 Task: Change the description text to italic.
Action: Mouse moved to (888, 112)
Screenshot: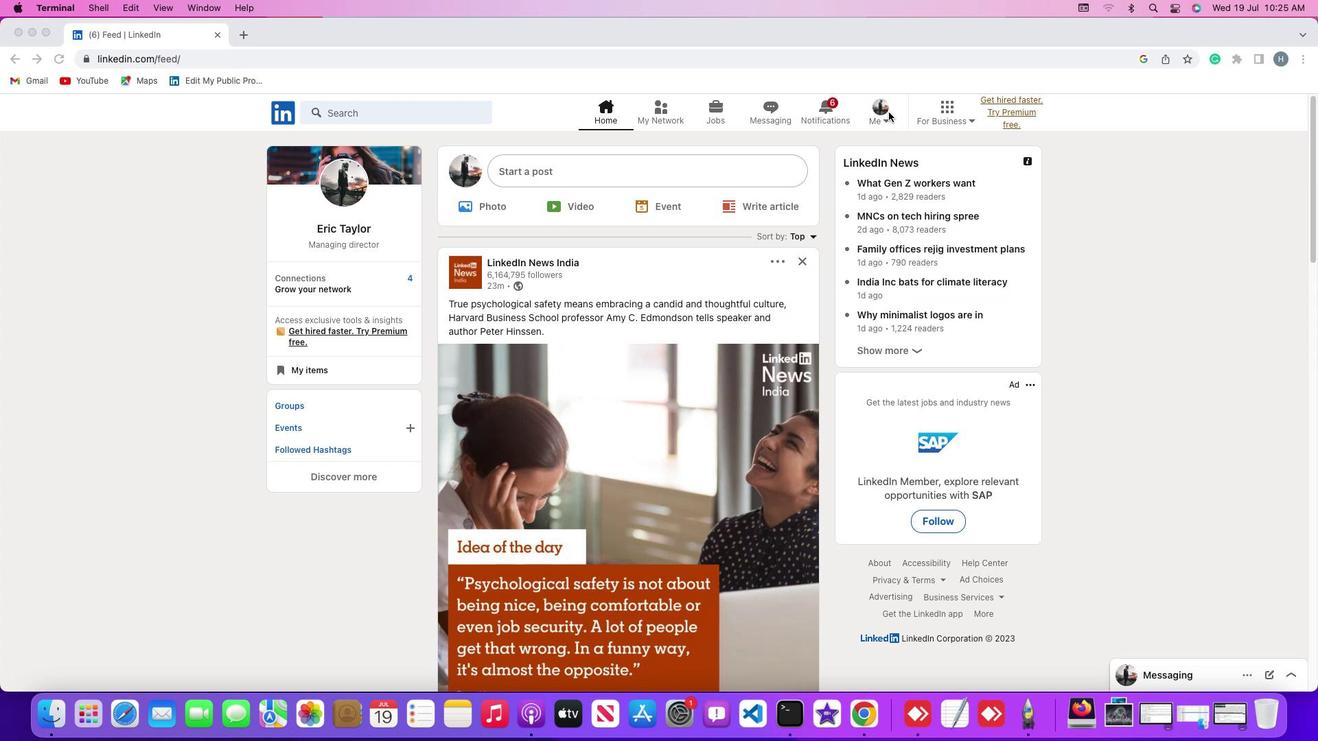 
Action: Mouse pressed left at (888, 112)
Screenshot: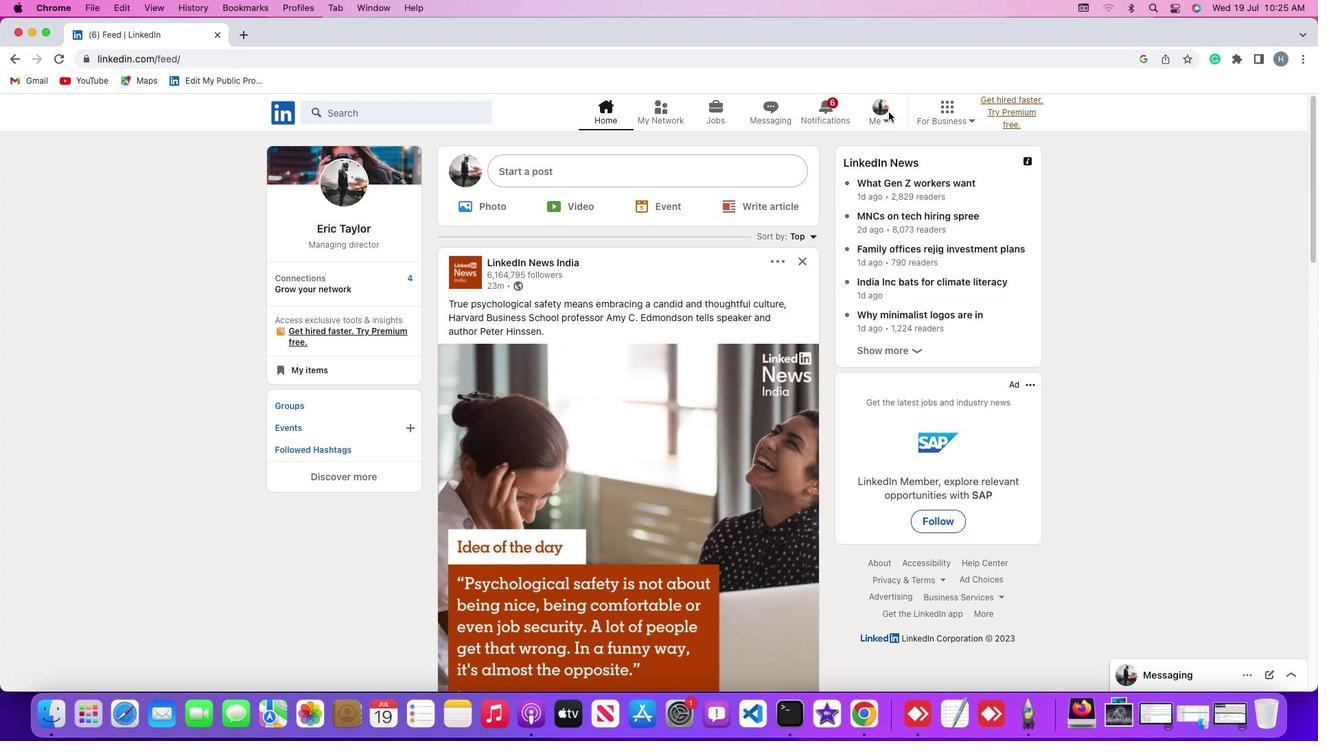 
Action: Mouse moved to (887, 118)
Screenshot: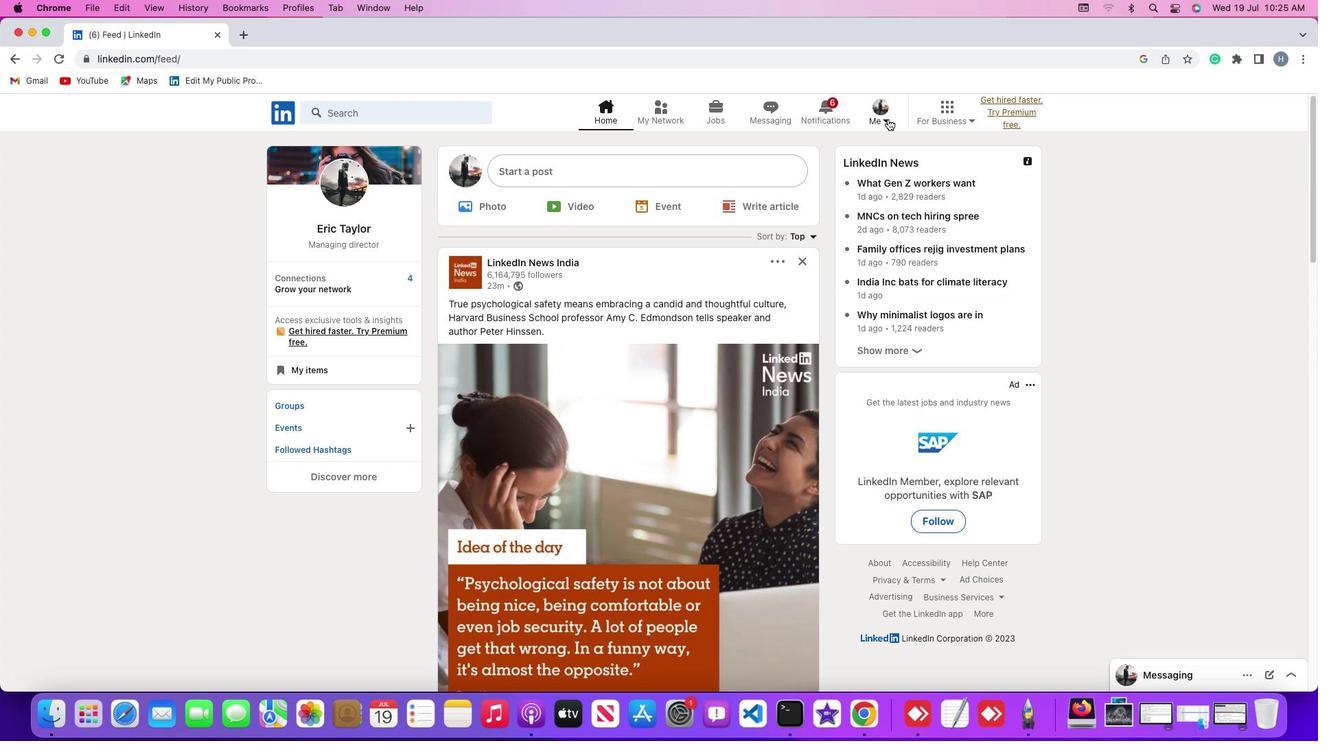 
Action: Mouse pressed left at (887, 118)
Screenshot: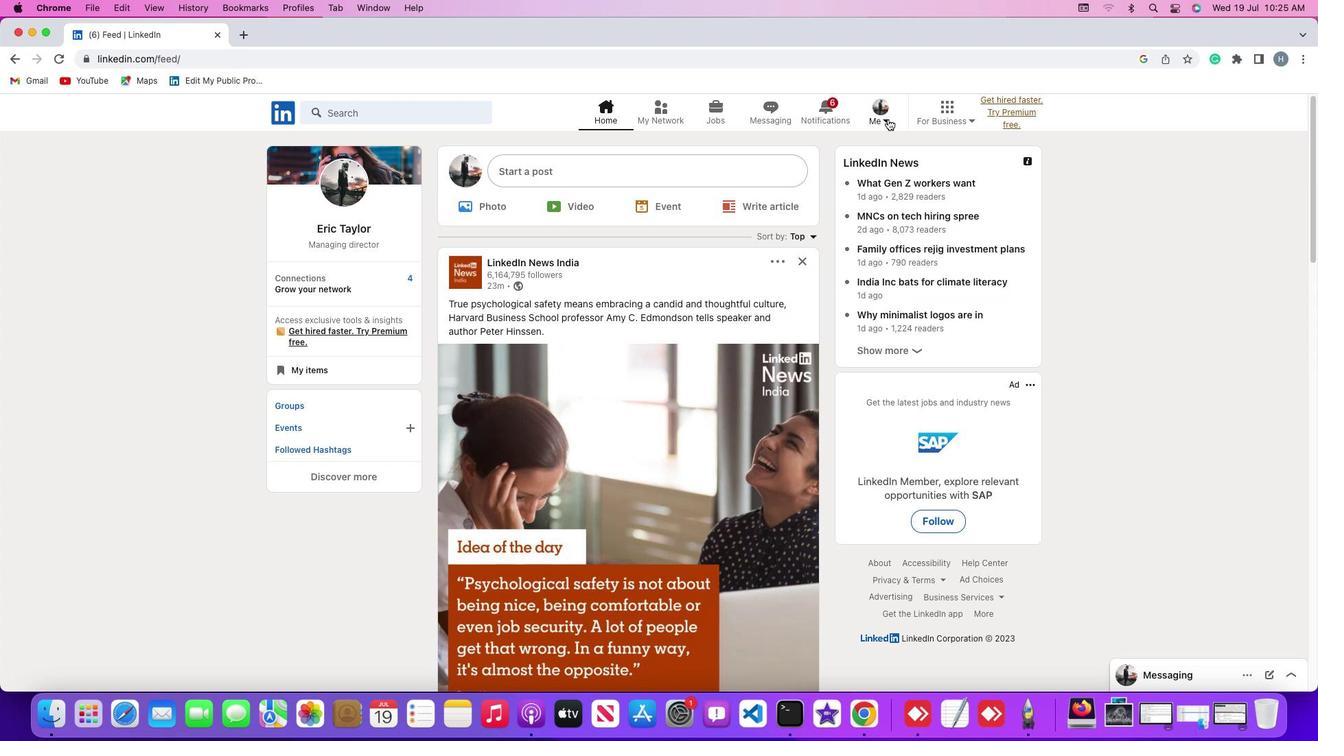 
Action: Mouse moved to (869, 188)
Screenshot: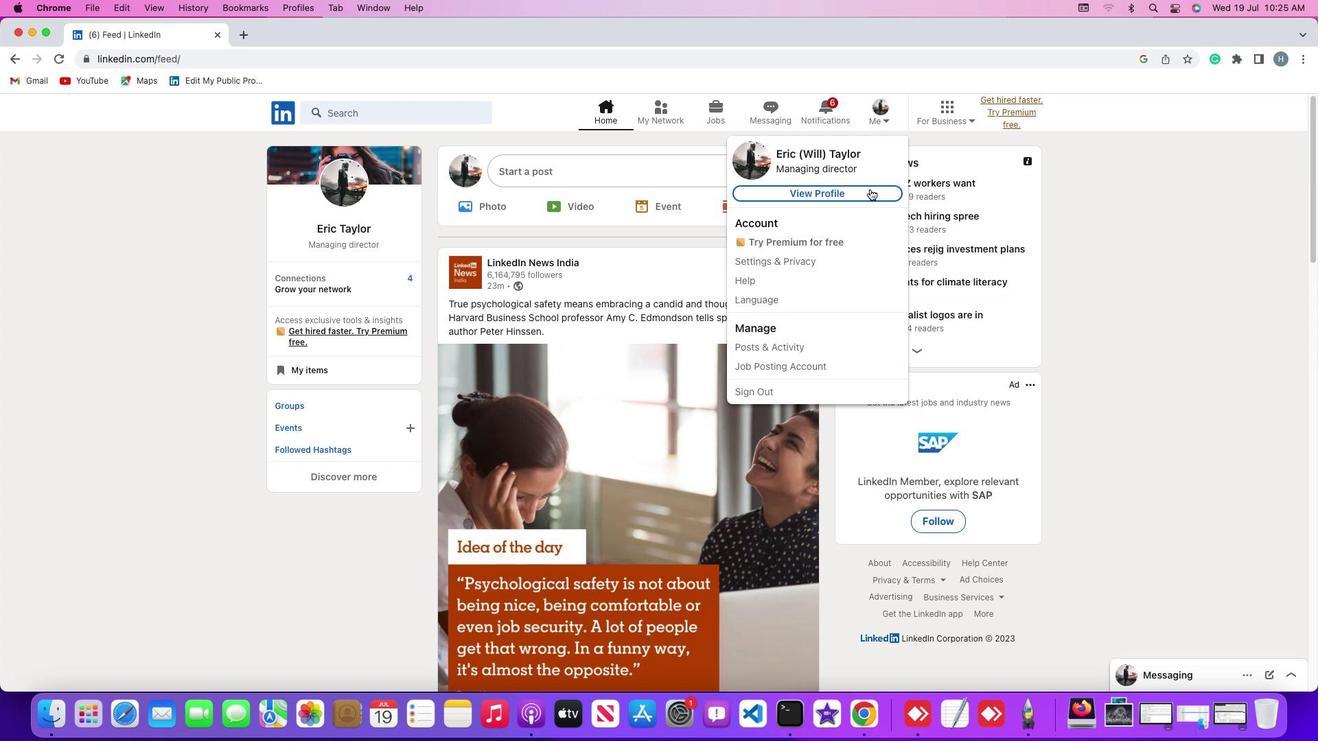 
Action: Mouse pressed left at (869, 188)
Screenshot: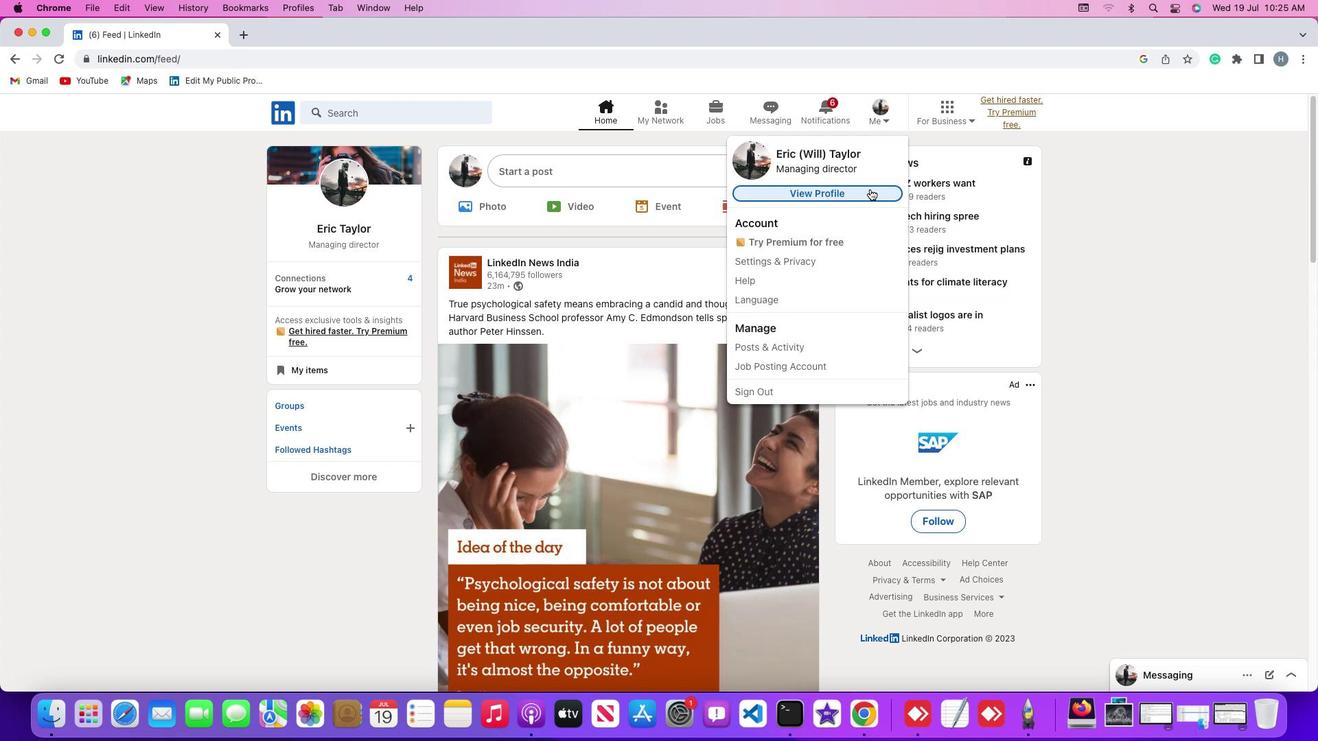 
Action: Mouse moved to (330, 412)
Screenshot: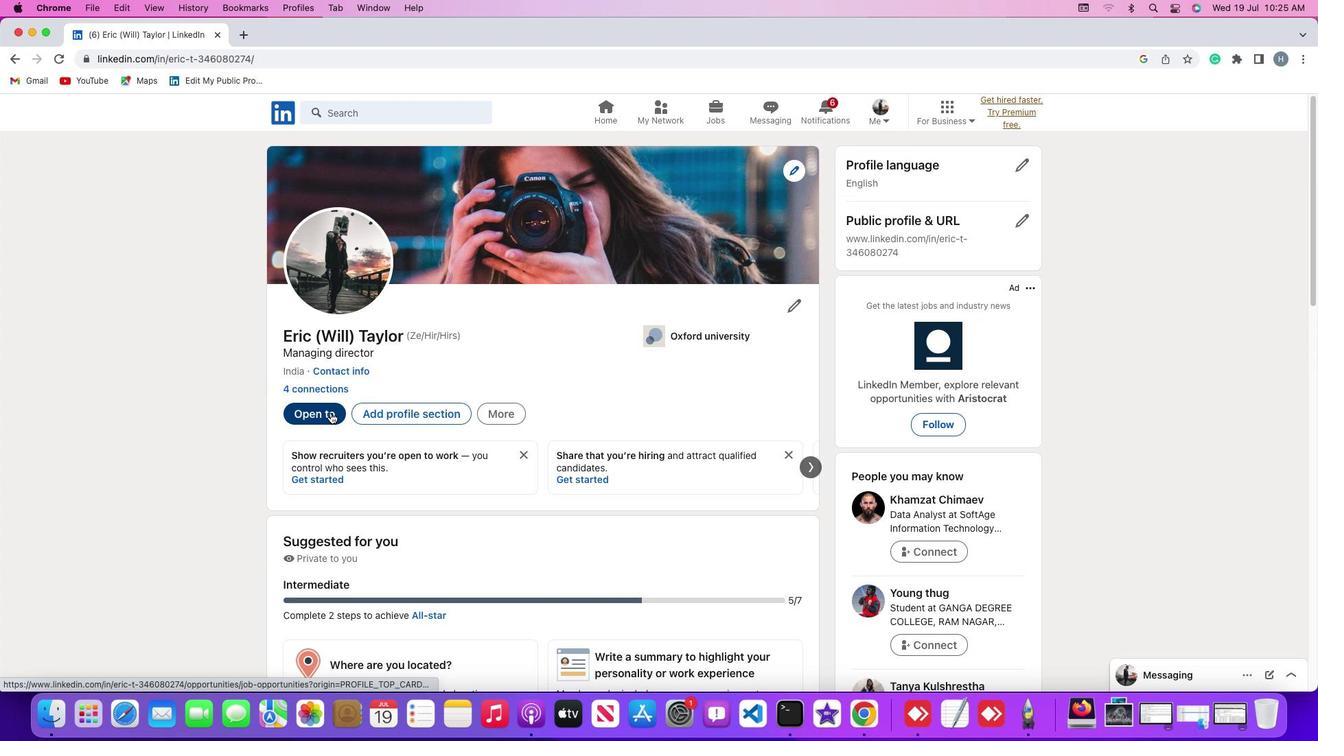
Action: Mouse pressed left at (330, 412)
Screenshot: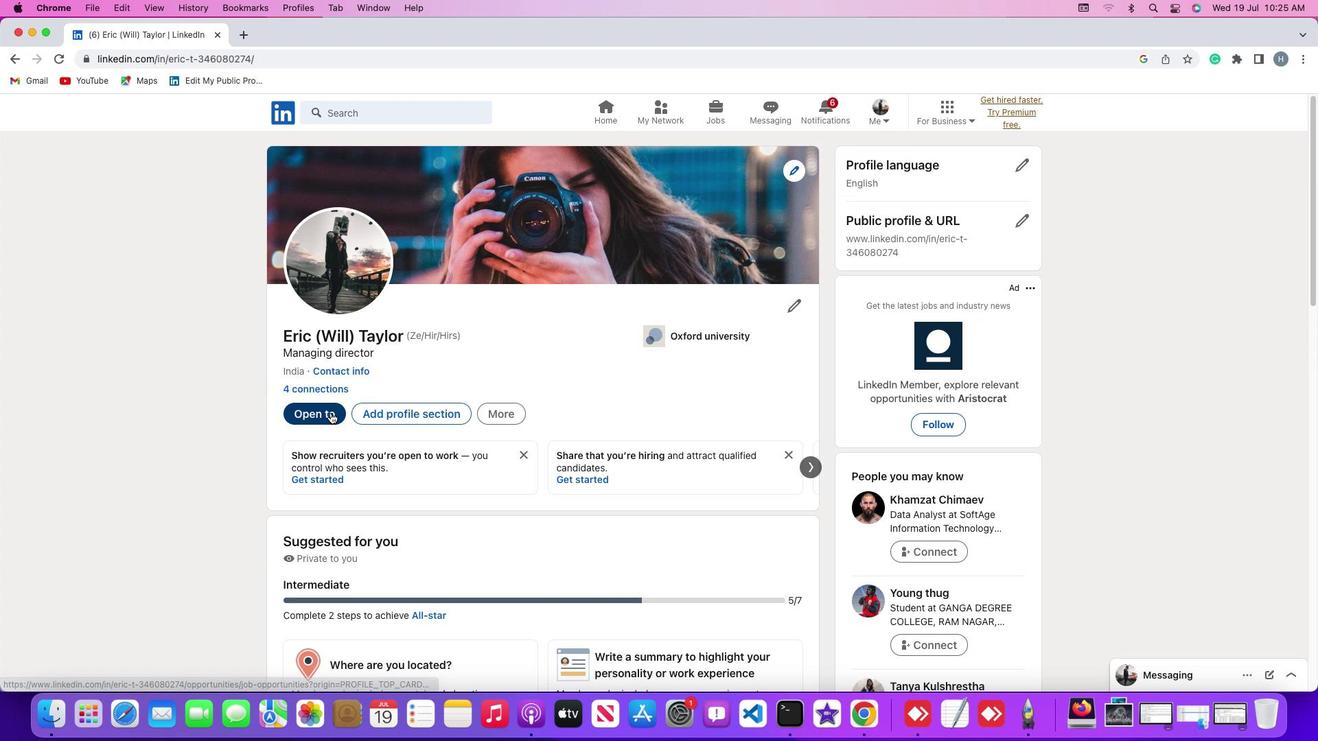 
Action: Mouse moved to (341, 498)
Screenshot: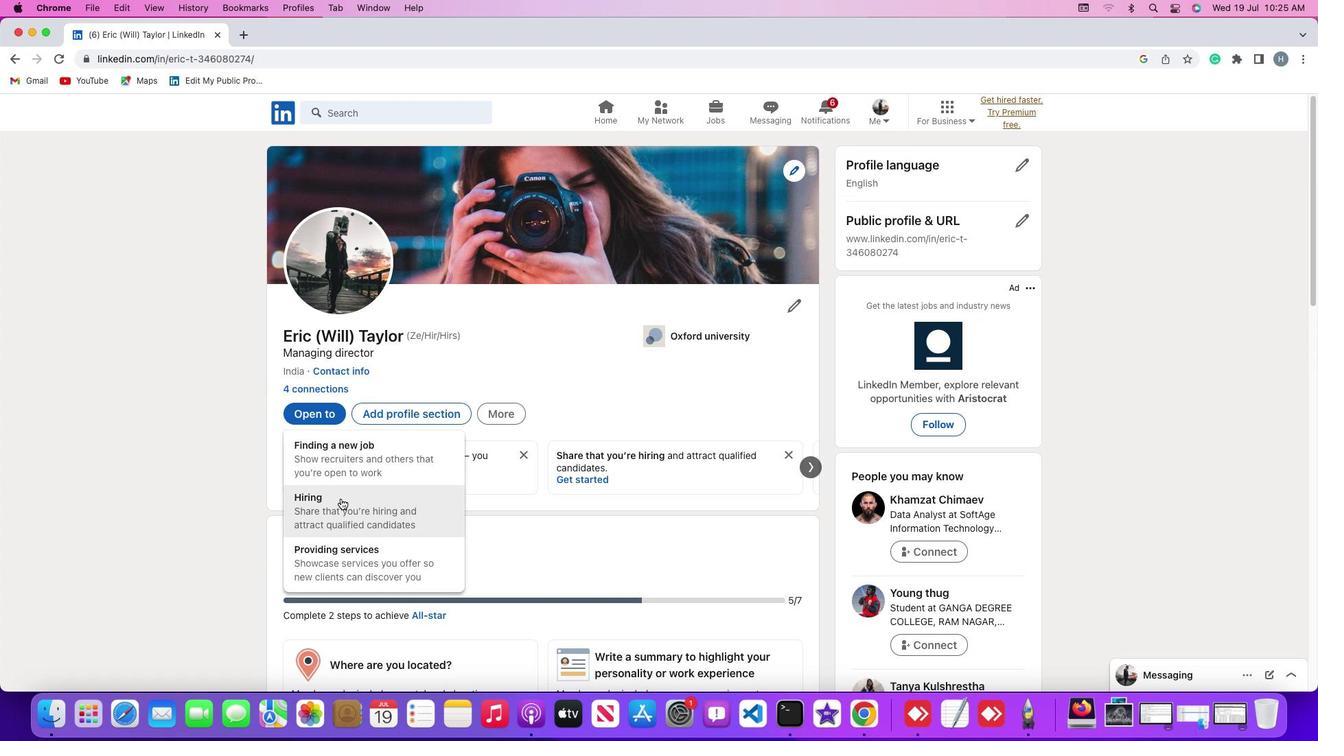 
Action: Mouse pressed left at (341, 498)
Screenshot: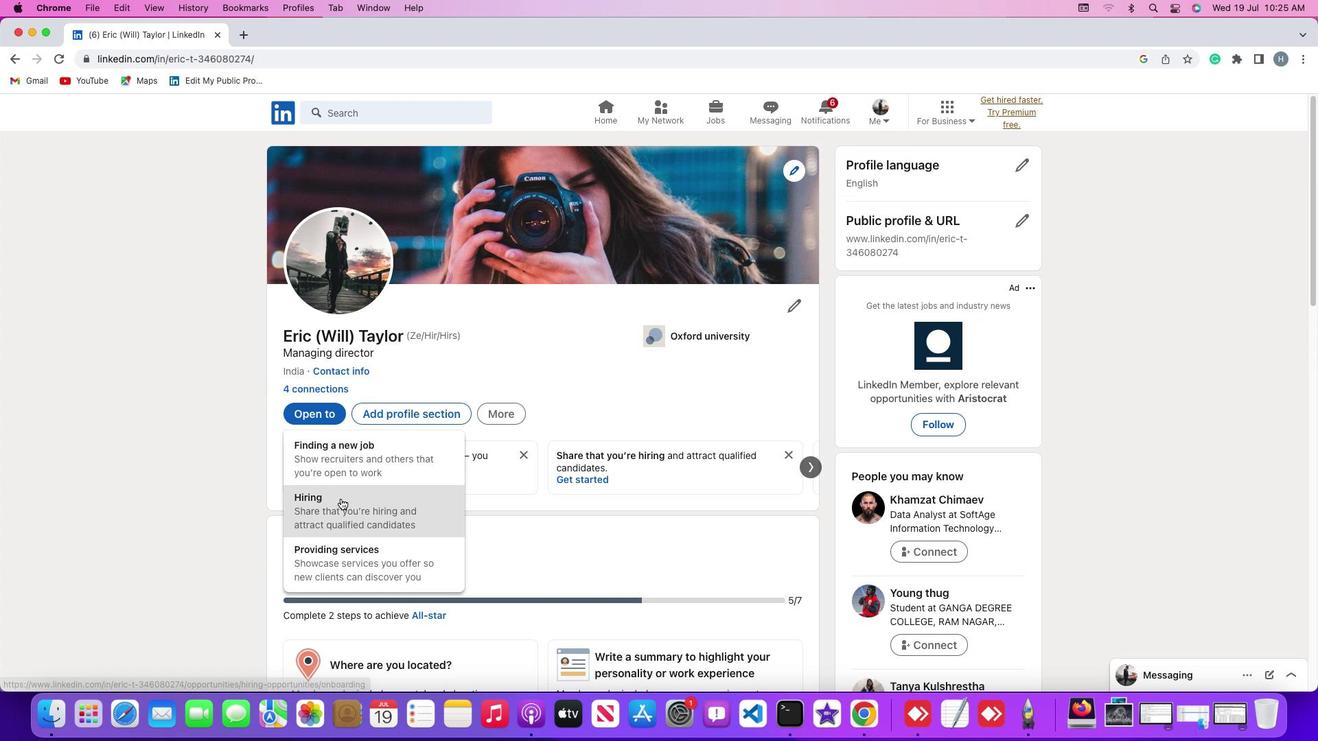 
Action: Mouse moved to (684, 468)
Screenshot: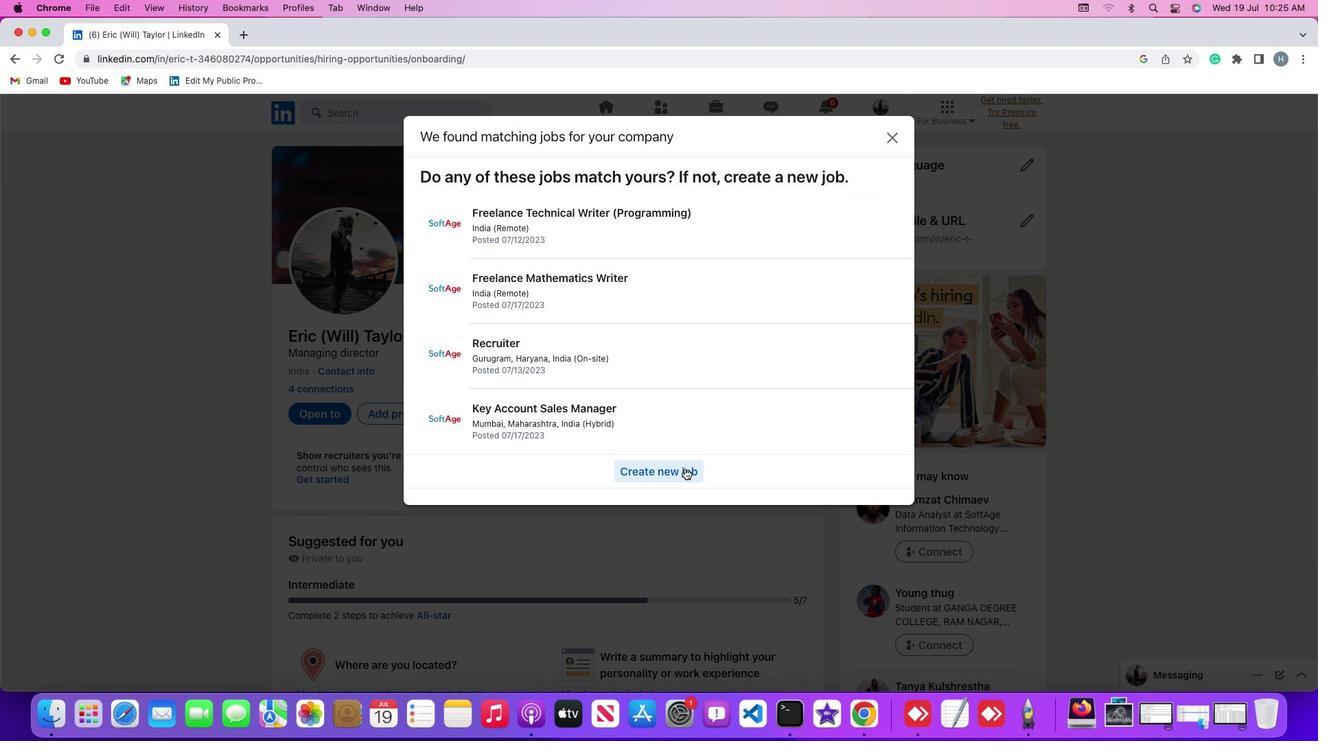 
Action: Mouse pressed left at (684, 468)
Screenshot: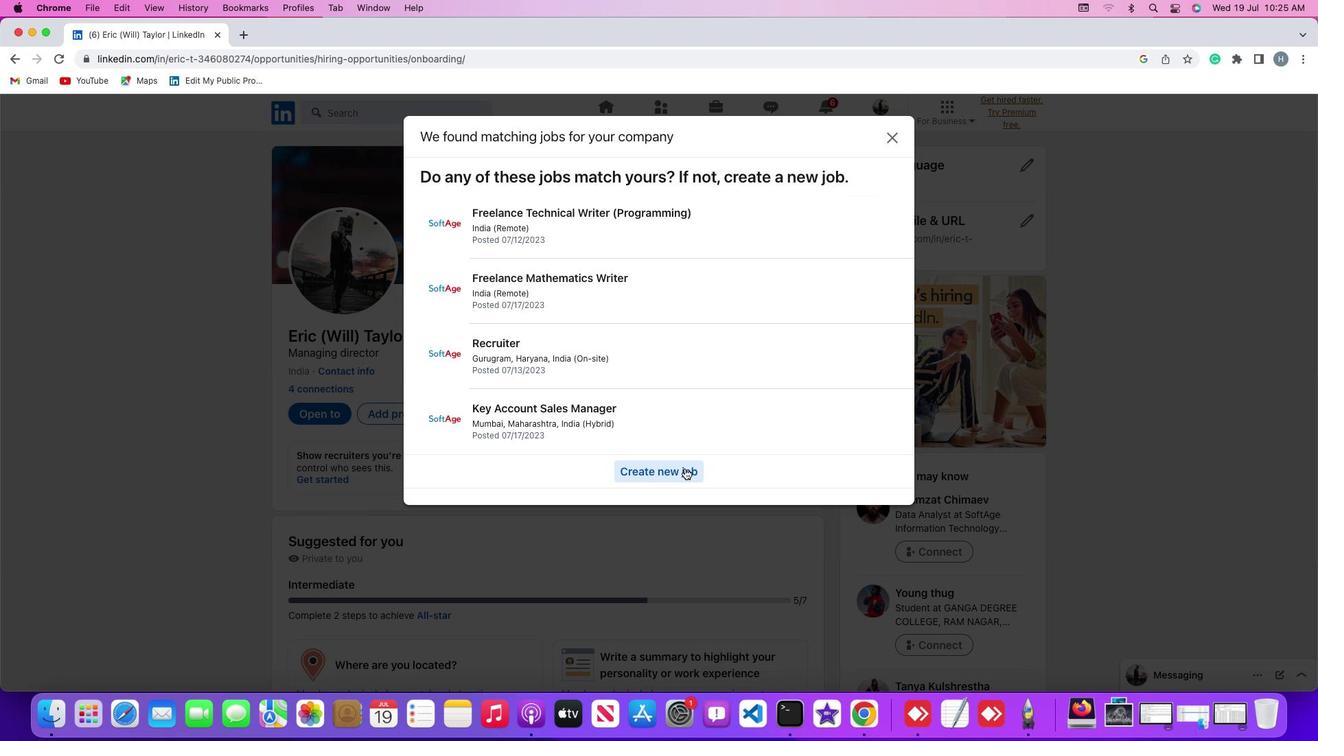 
Action: Mouse moved to (872, 481)
Screenshot: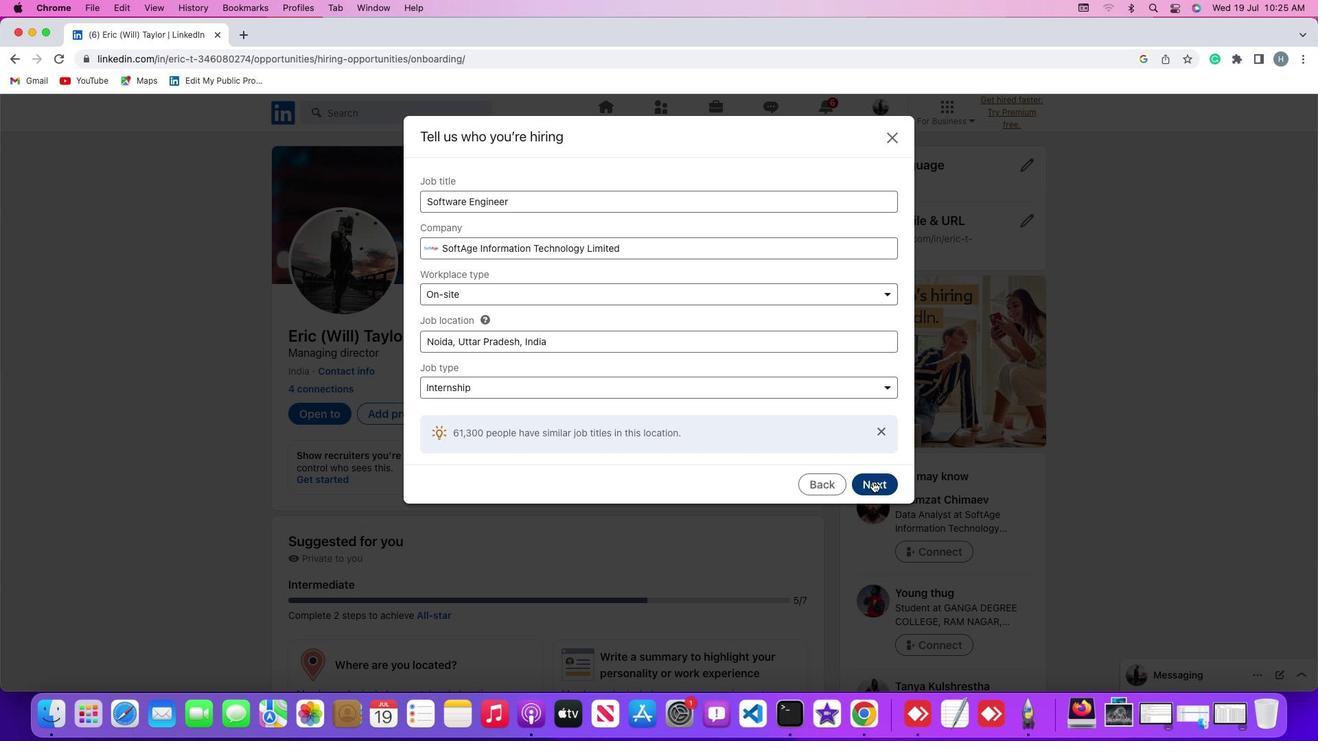
Action: Mouse pressed left at (872, 481)
Screenshot: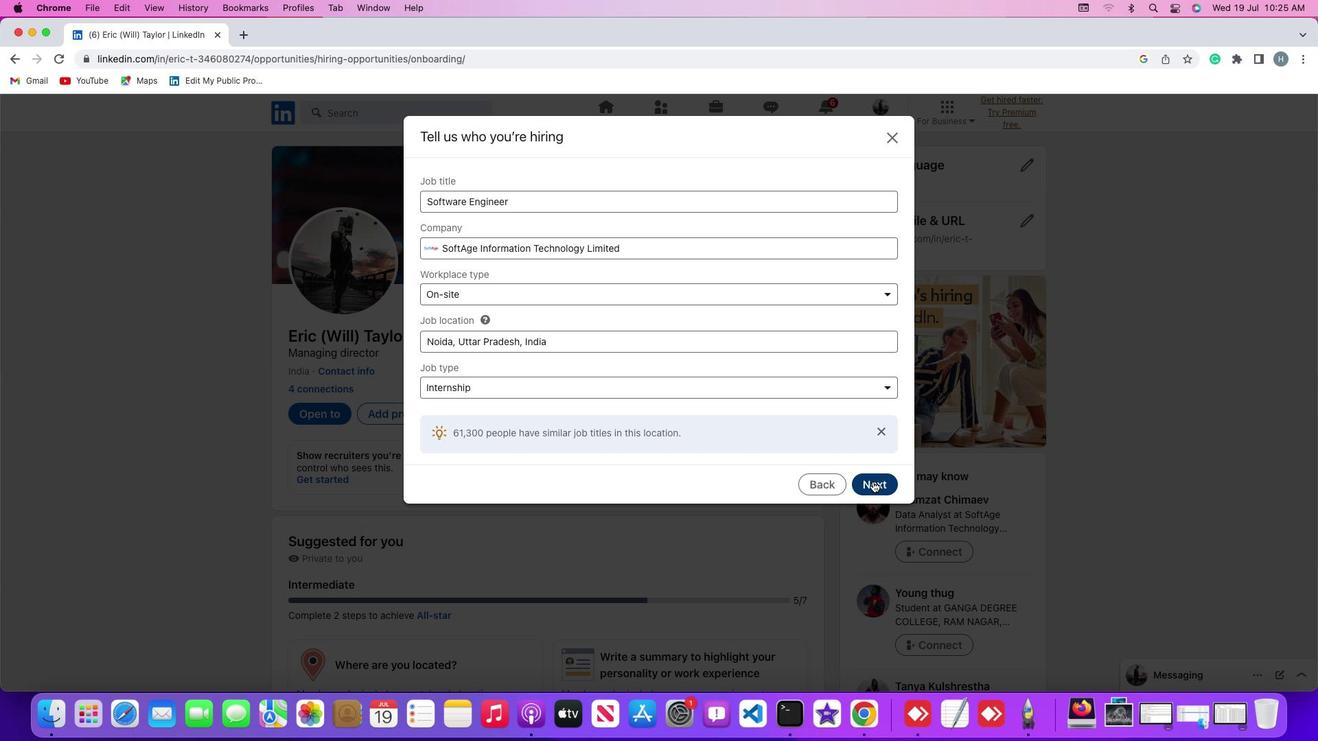 
Action: Mouse moved to (634, 422)
Screenshot: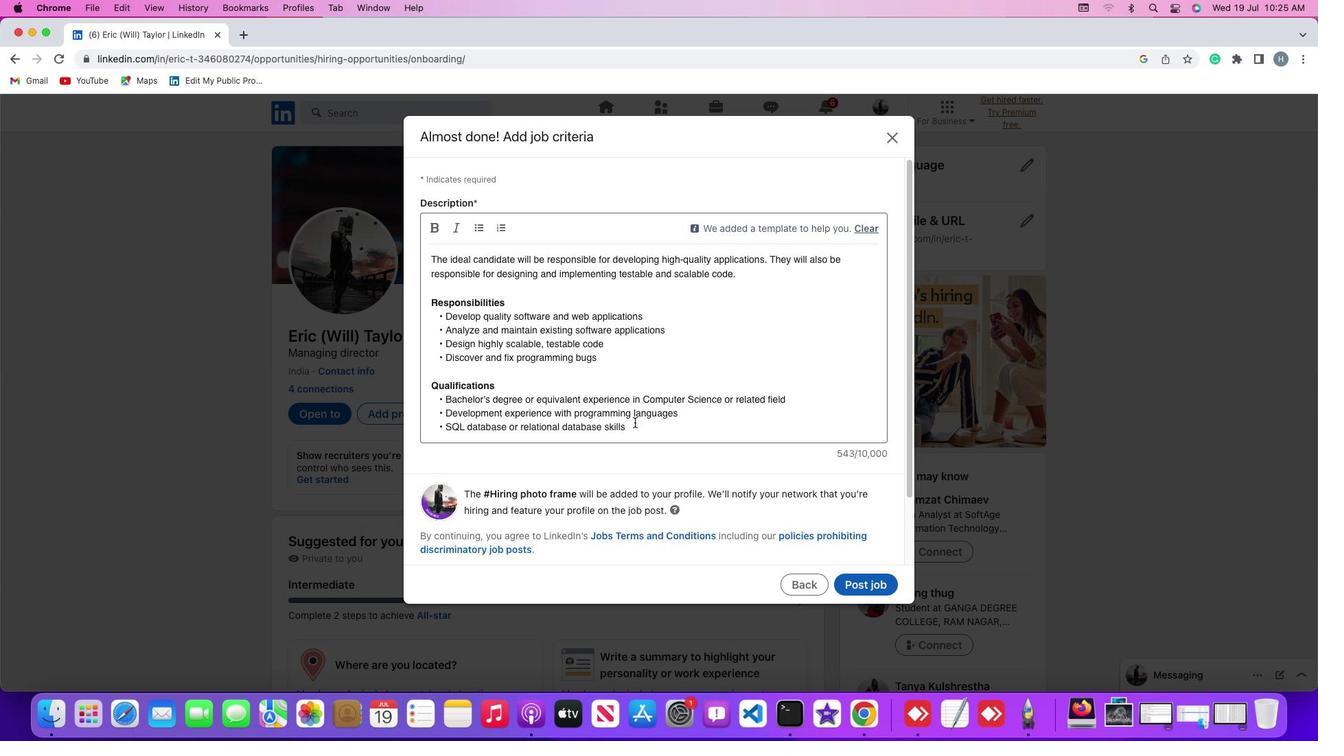 
Action: Mouse pressed left at (634, 422)
Screenshot: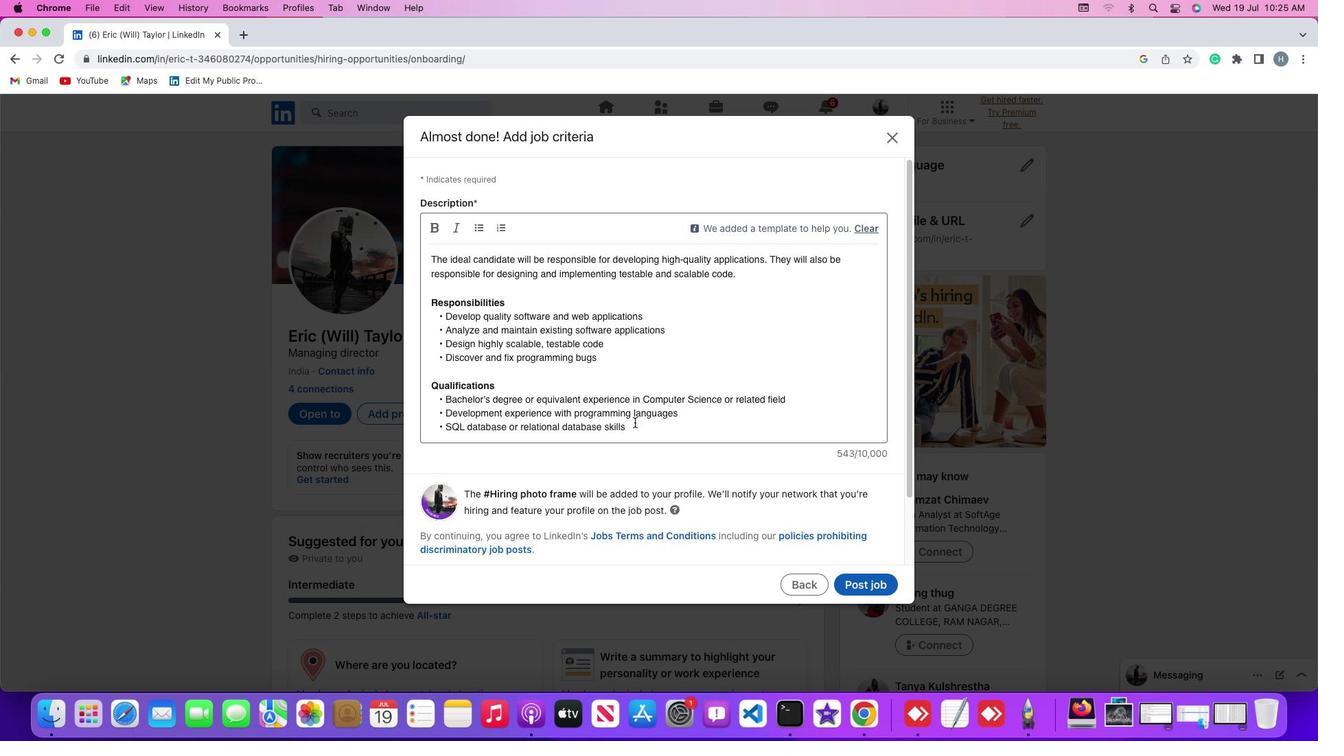 
Action: Key pressed Key.cmd'a'
Screenshot: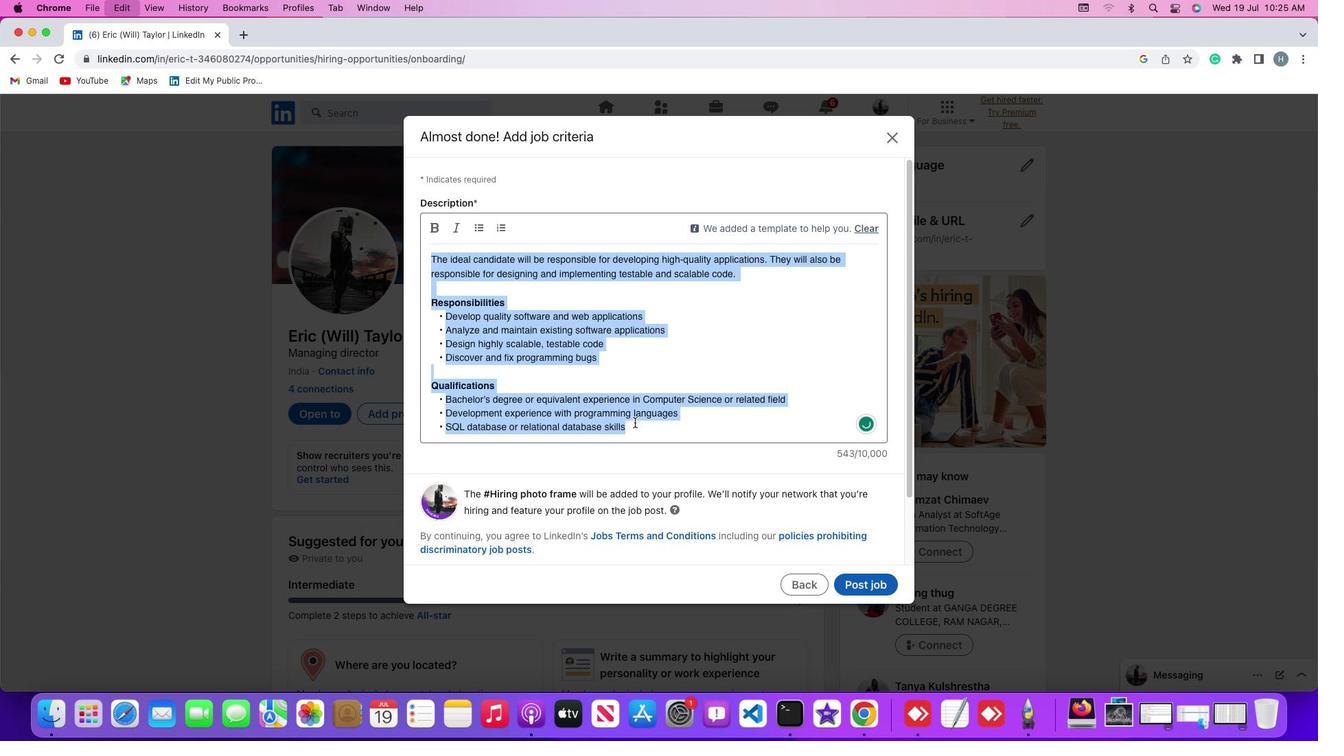 
Action: Mouse moved to (457, 225)
Screenshot: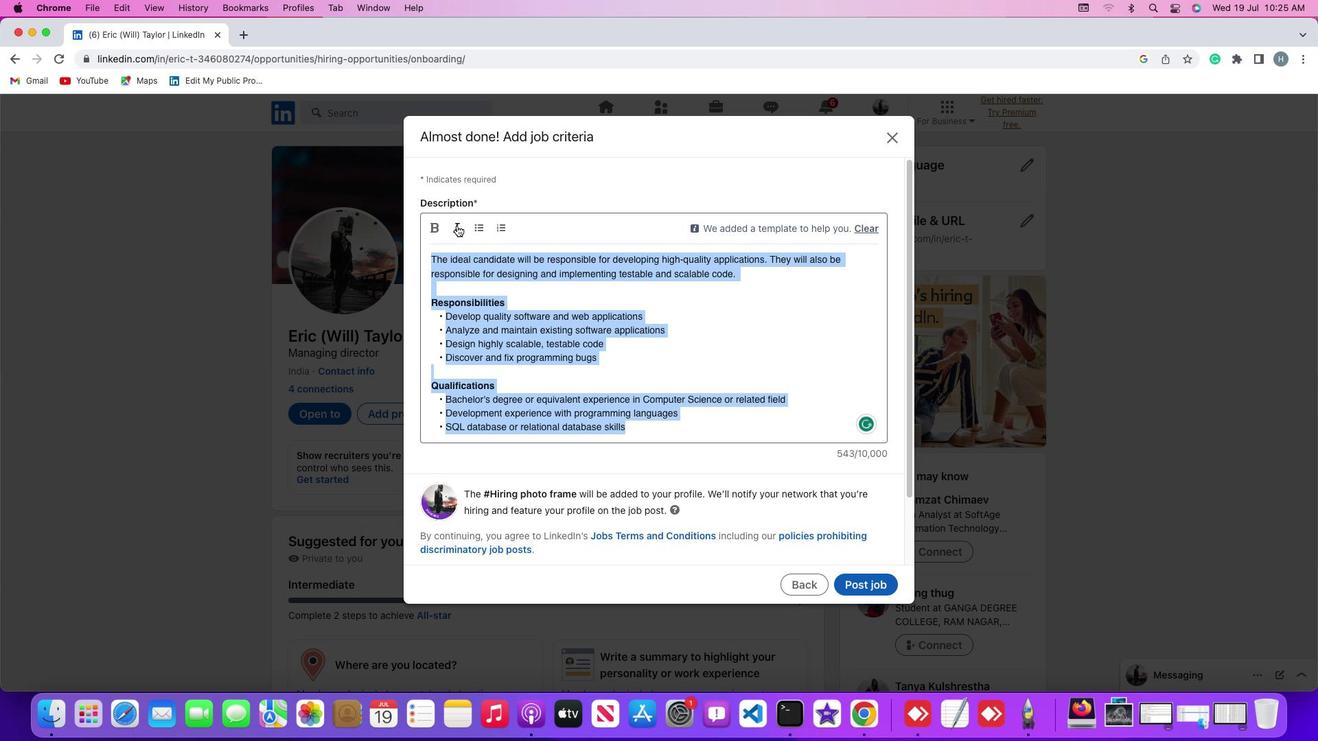 
Action: Mouse pressed left at (457, 225)
Screenshot: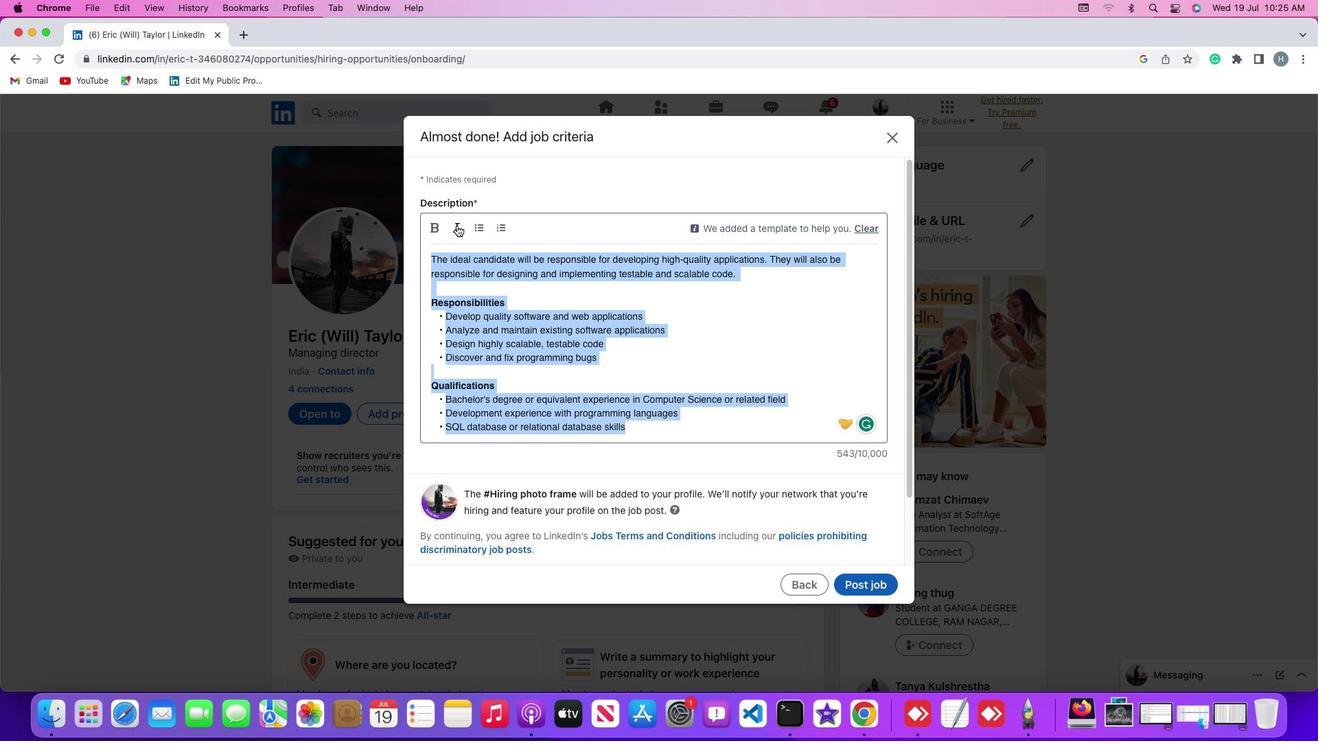 
Action: Mouse moved to (576, 227)
Screenshot: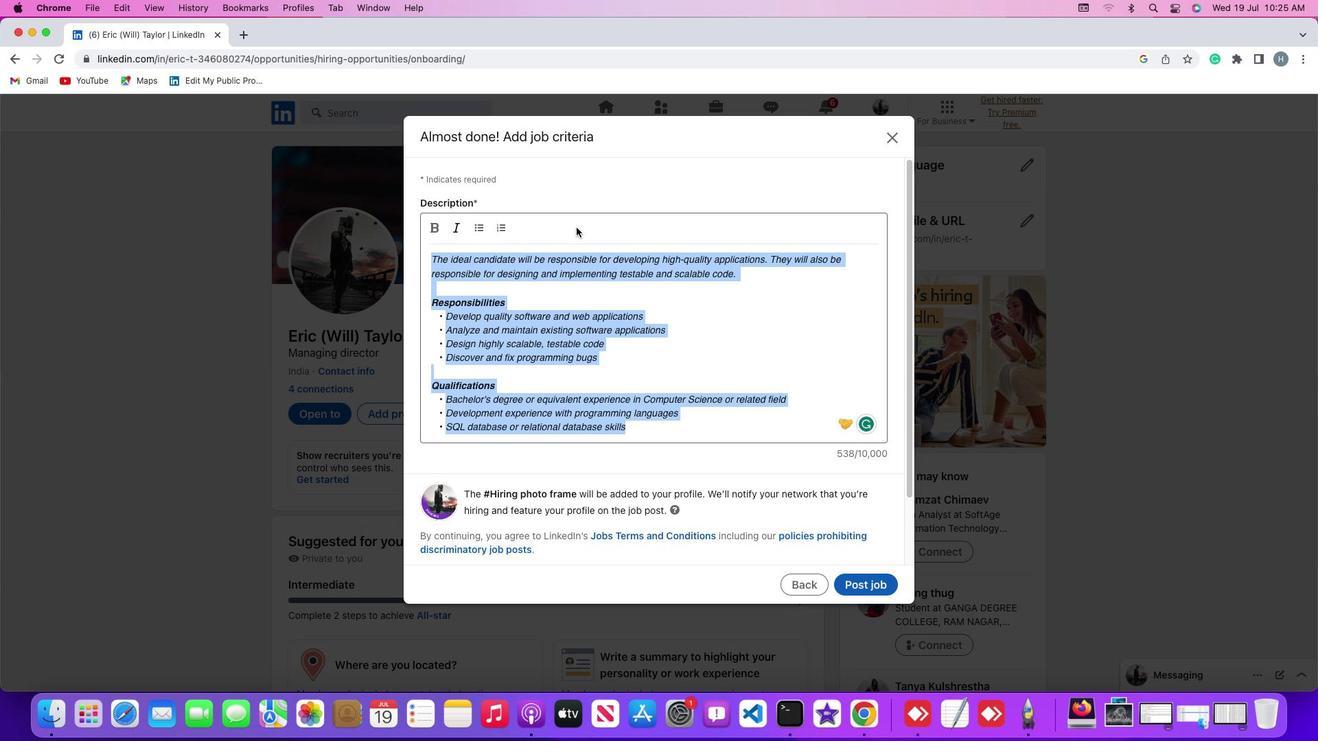 
